 Task: Change  the formatting of the data  Which is Greater than 10 in conditional formating, put the option 'Green Fill with Dark Green Text. . 'In the sheet   Powerhouse Sales log book
Action: Mouse moved to (51, 248)
Screenshot: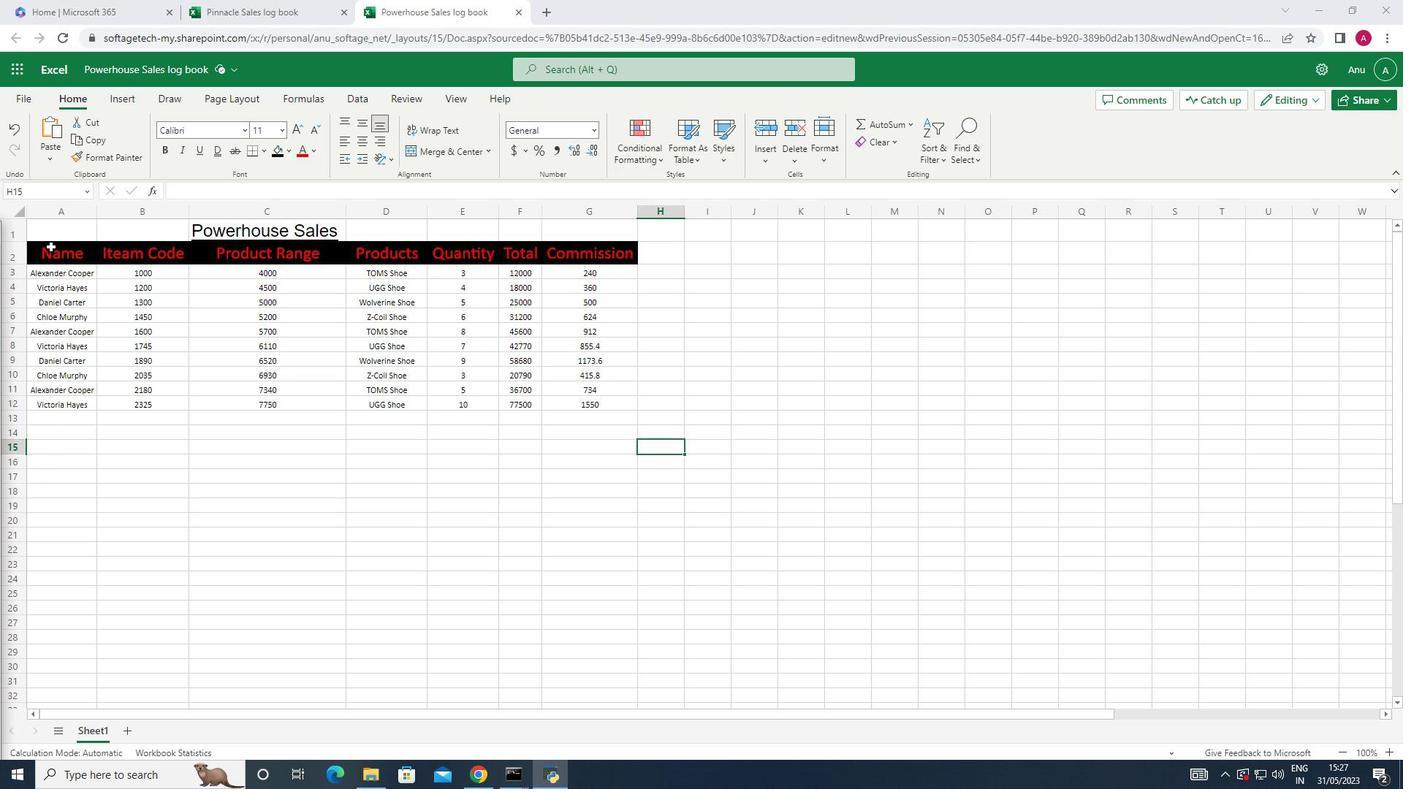 
Action: Mouse pressed left at (51, 248)
Screenshot: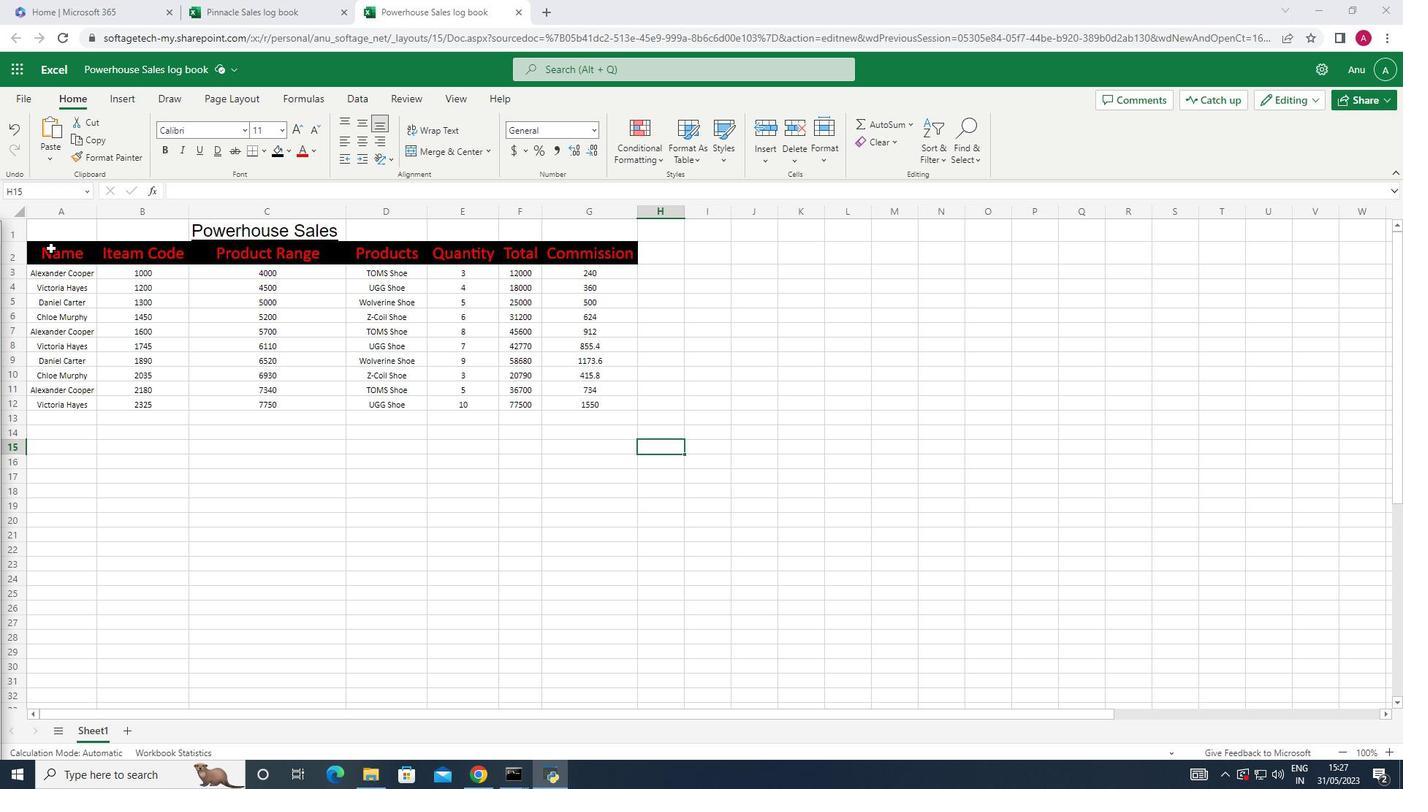 
Action: Mouse moved to (654, 157)
Screenshot: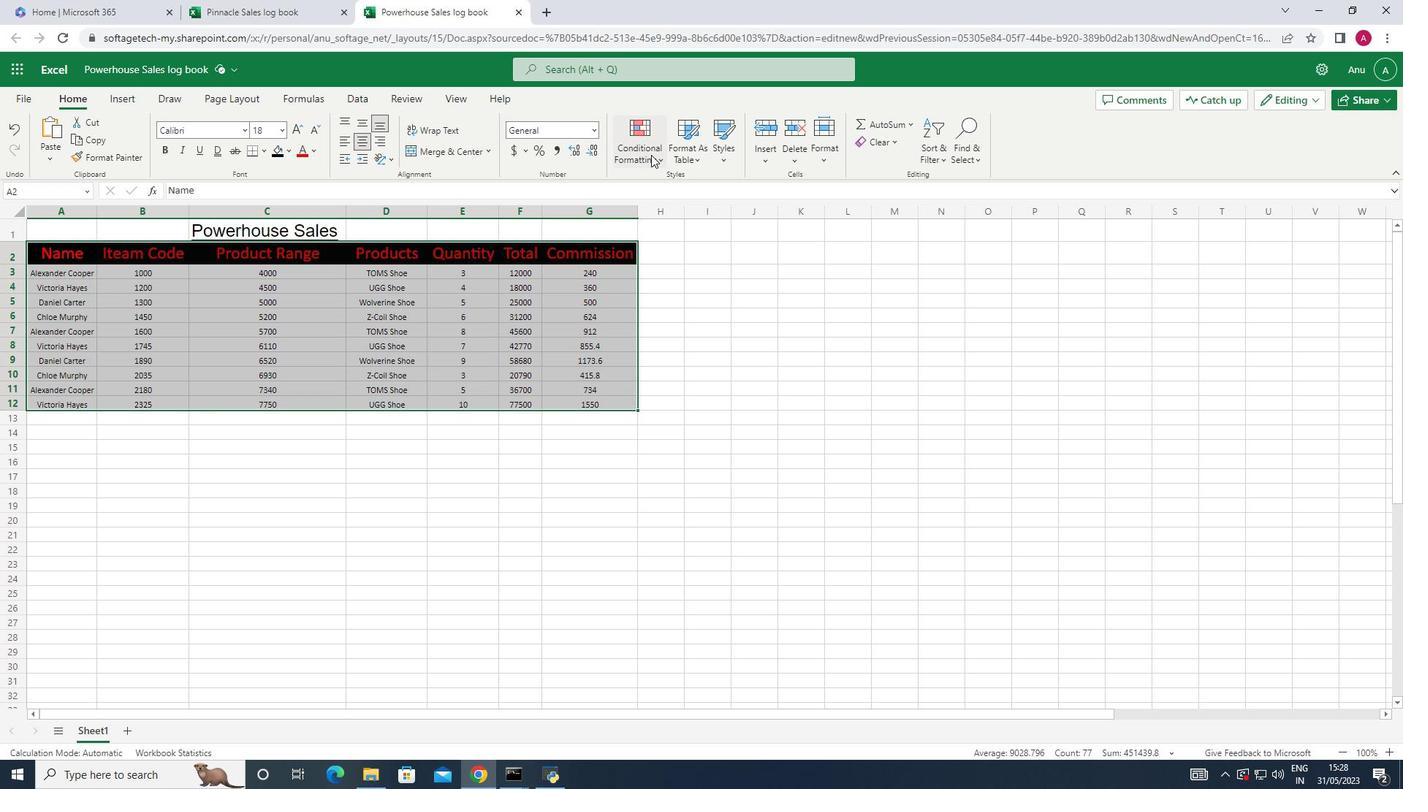 
Action: Mouse pressed left at (654, 157)
Screenshot: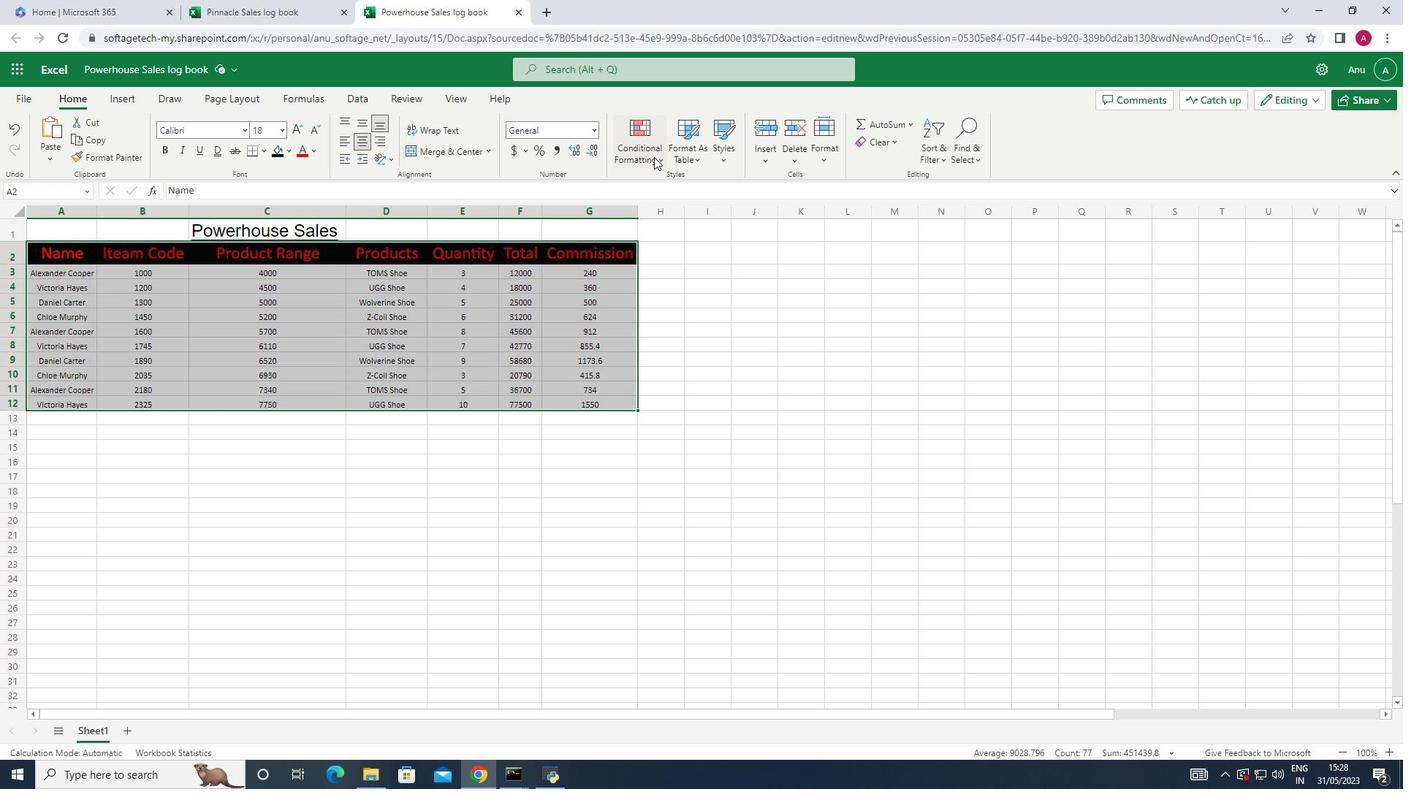 
Action: Mouse moved to (802, 200)
Screenshot: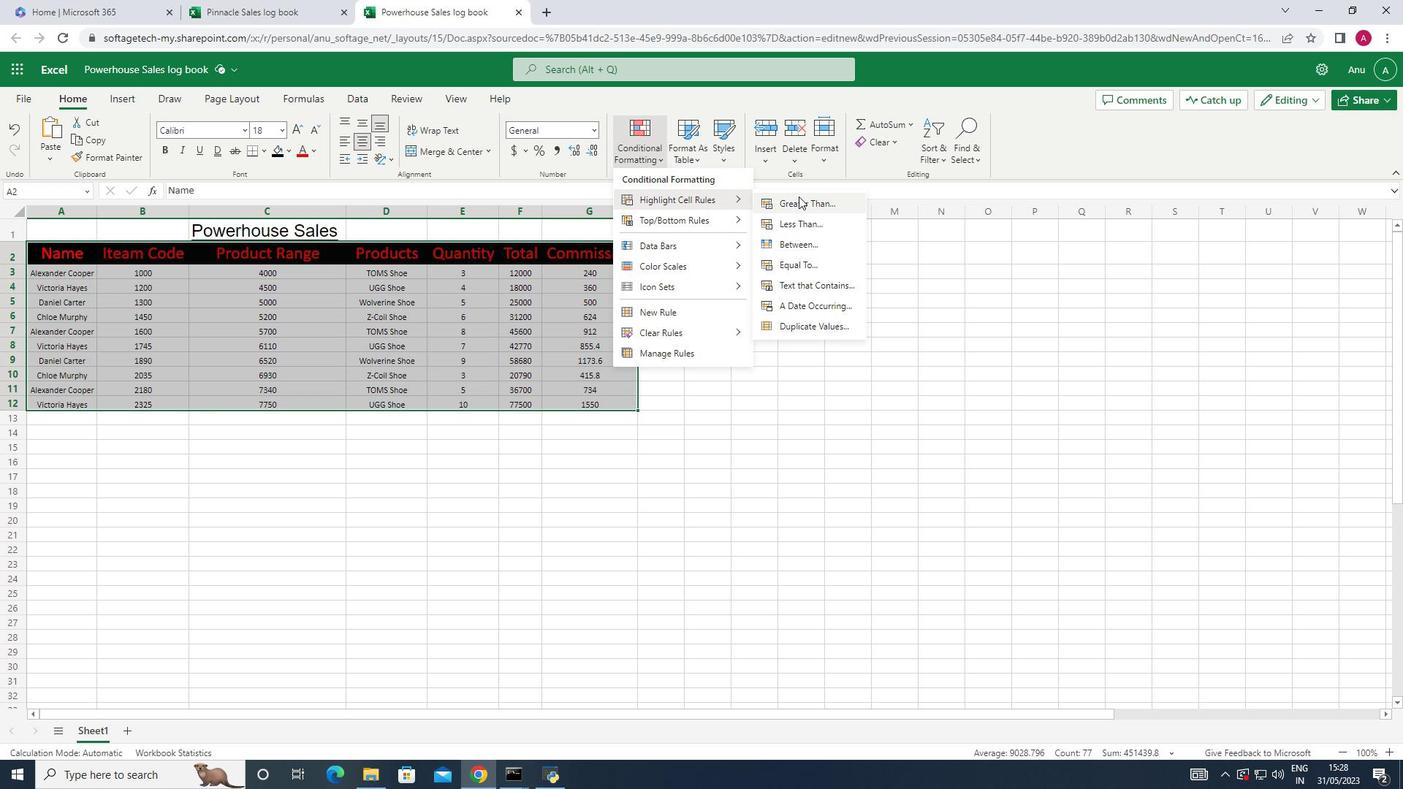 
Action: Mouse pressed left at (802, 200)
Screenshot: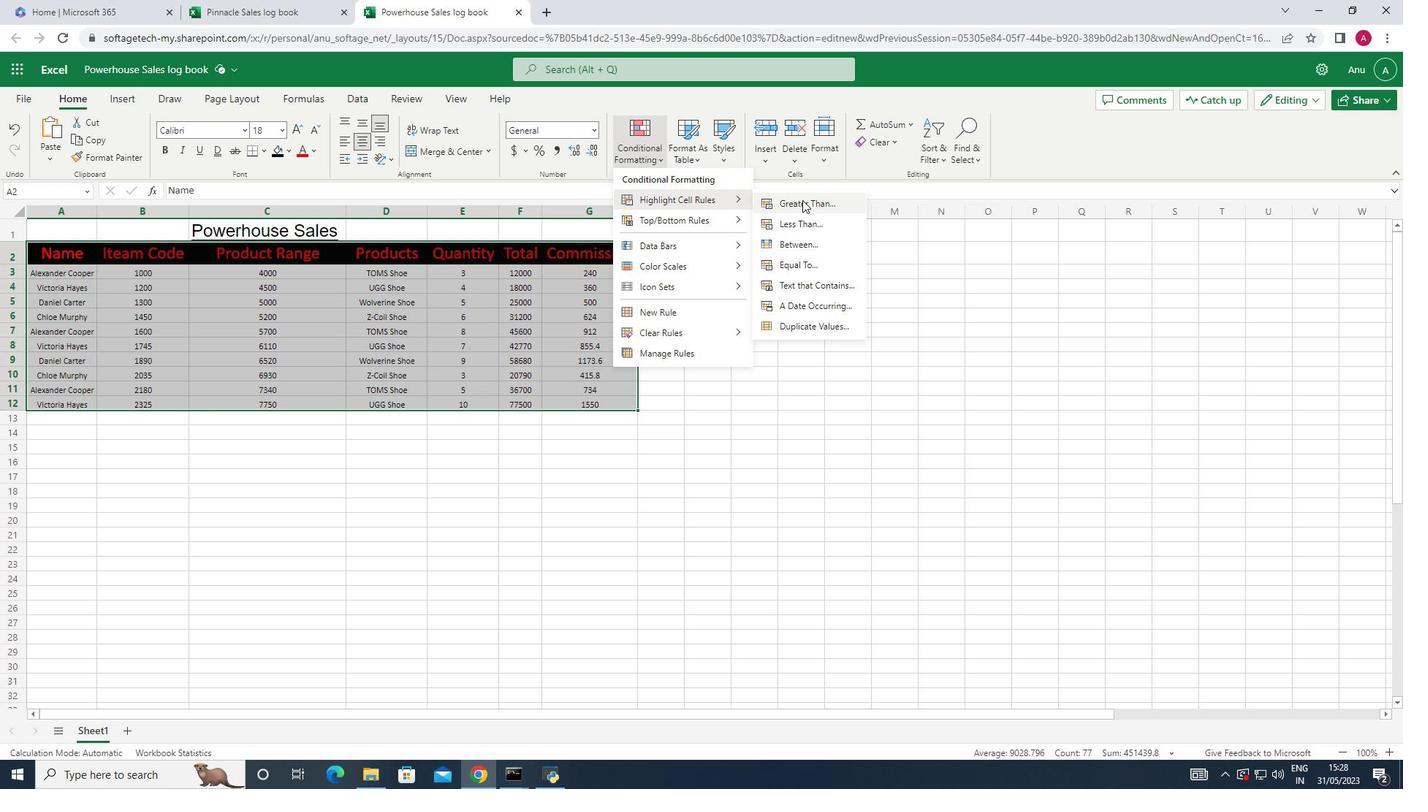 
Action: Mouse moved to (1116, 414)
Screenshot: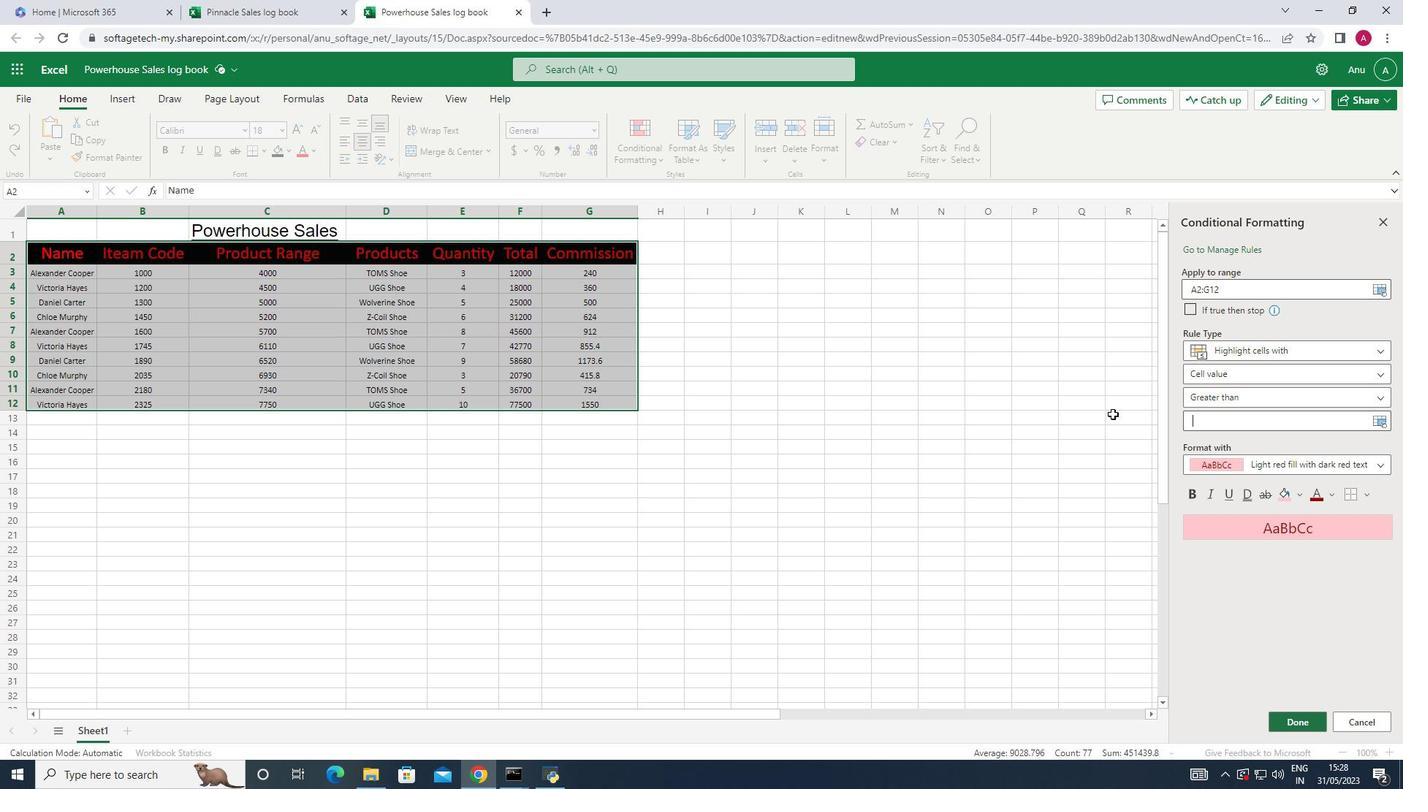 
Action: Key pressed 10
Screenshot: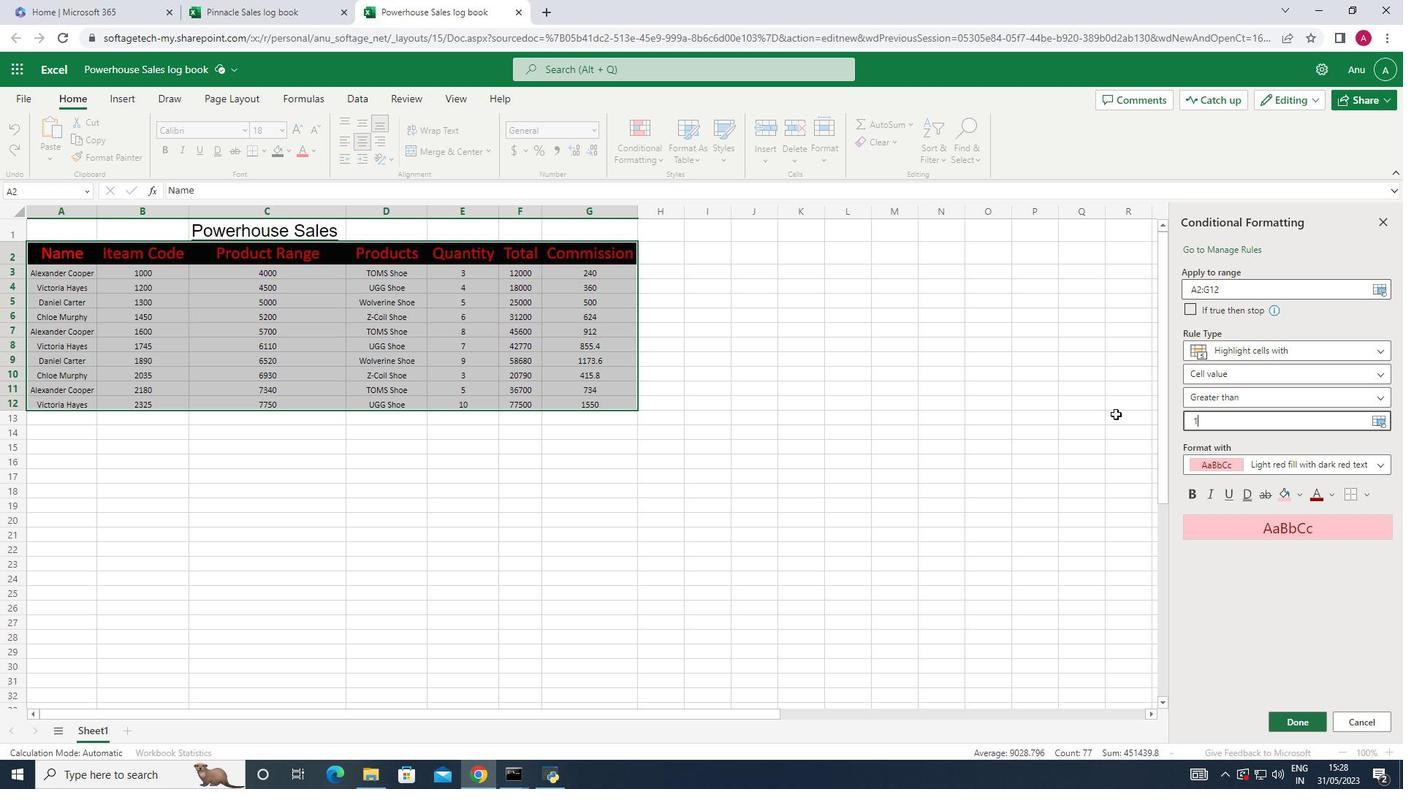 
Action: Mouse moved to (1331, 492)
Screenshot: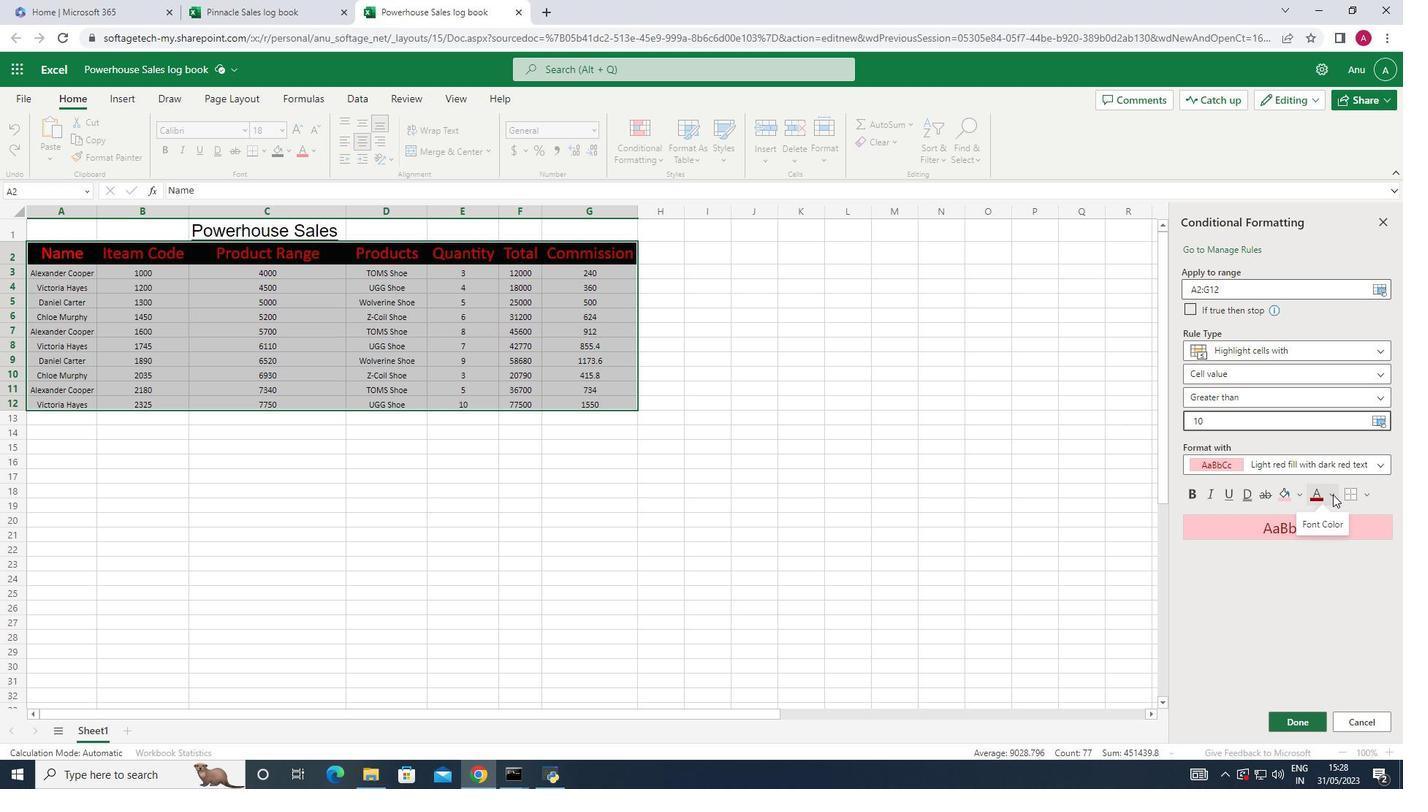 
Action: Mouse pressed left at (1331, 492)
Screenshot: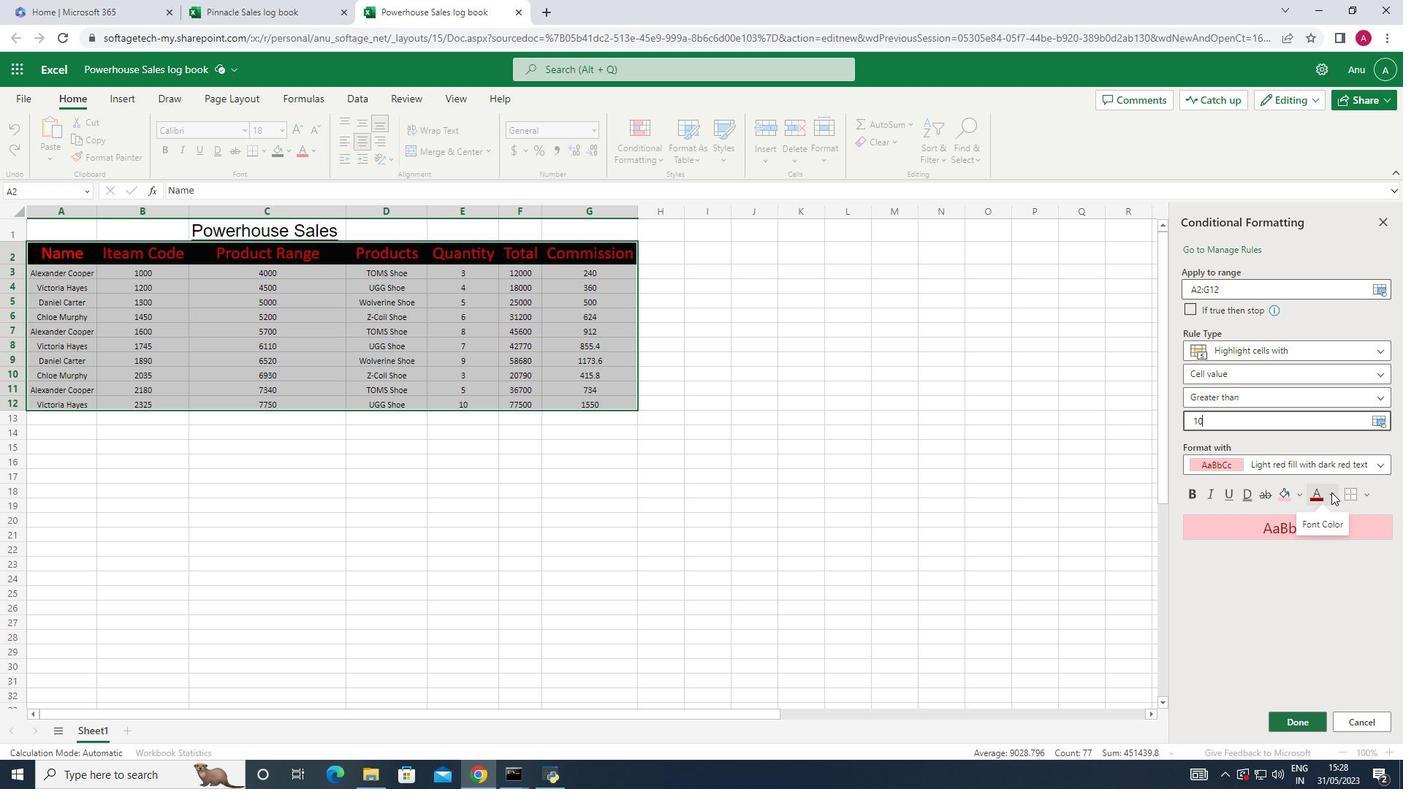 
Action: Mouse moved to (1379, 643)
Screenshot: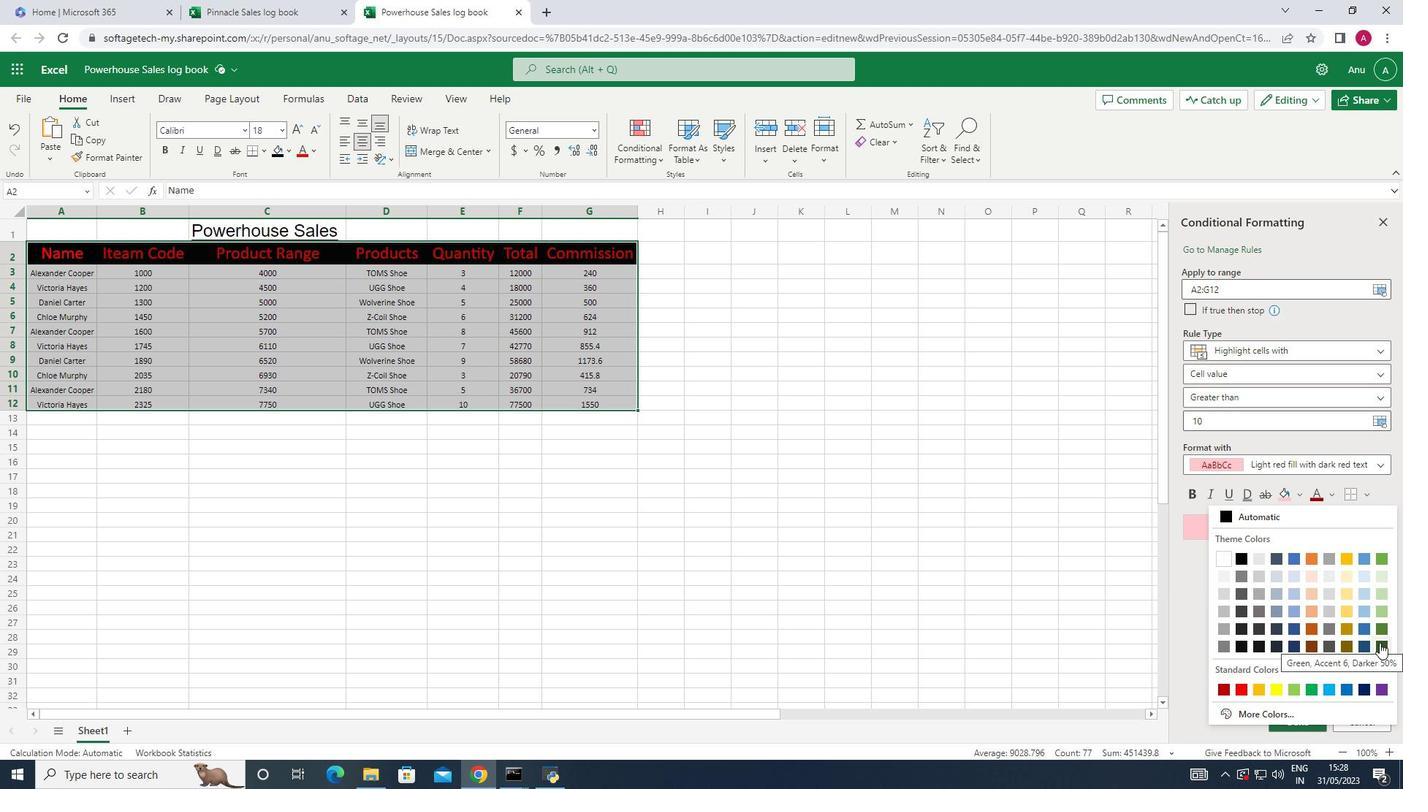 
Action: Mouse pressed left at (1379, 643)
Screenshot: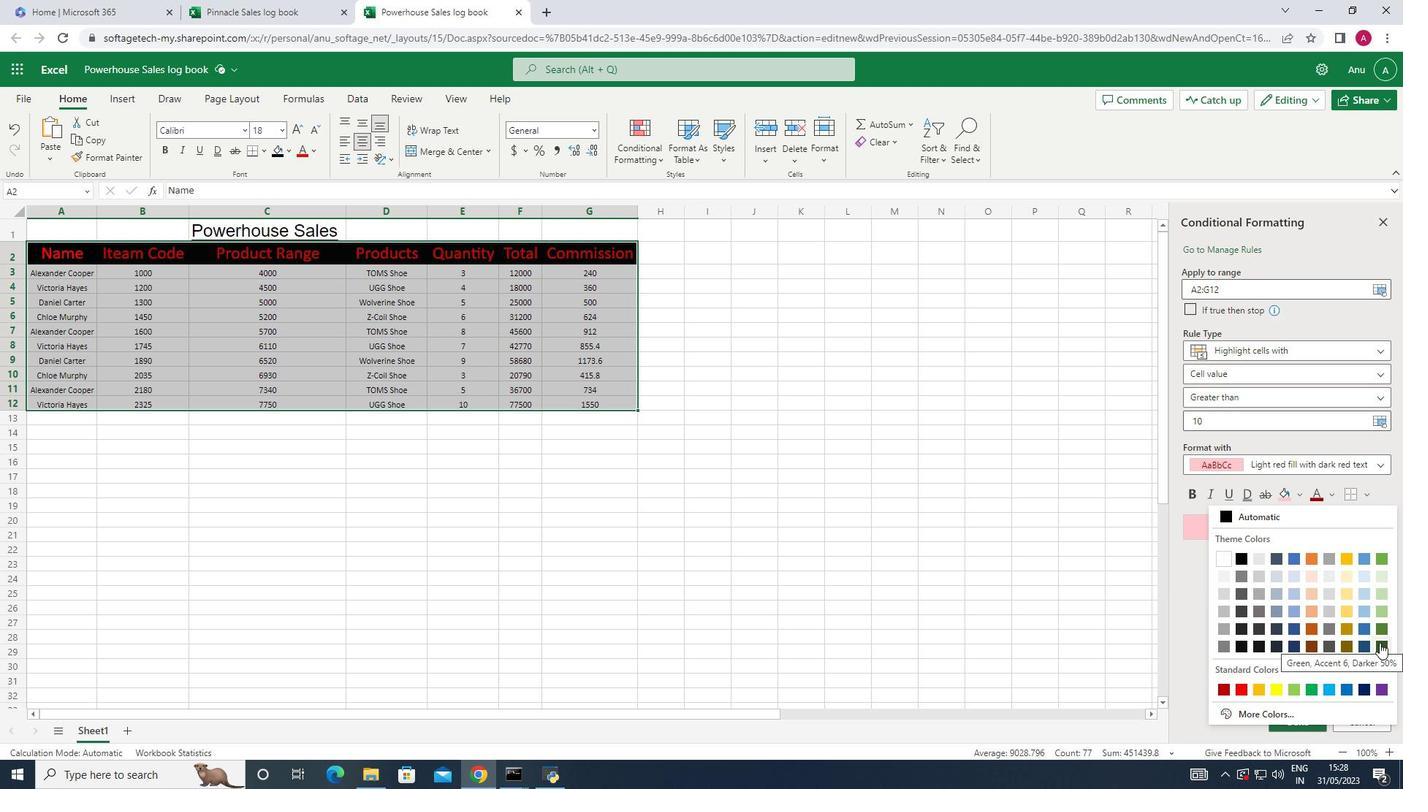 
Action: Mouse moved to (1301, 497)
Screenshot: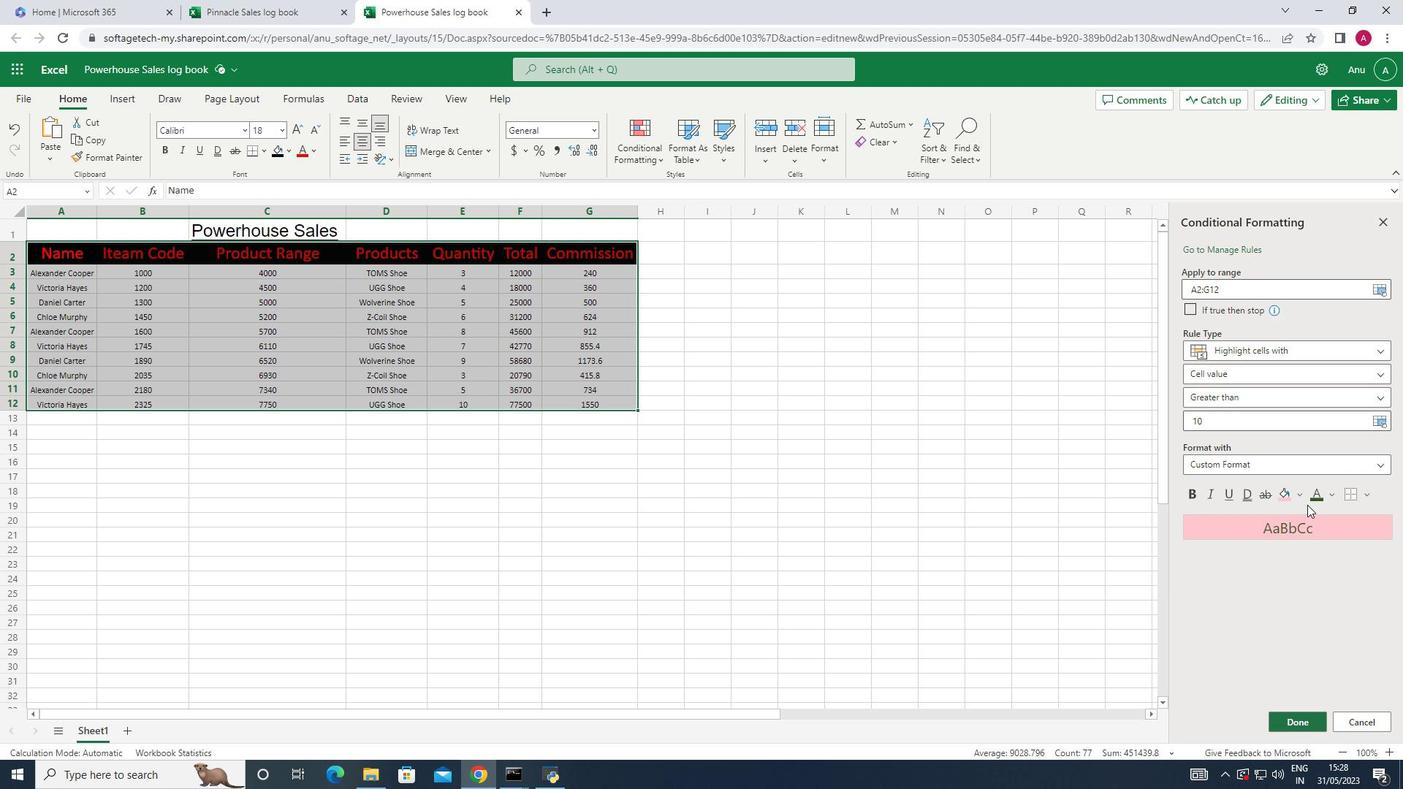 
Action: Mouse pressed left at (1301, 497)
Screenshot: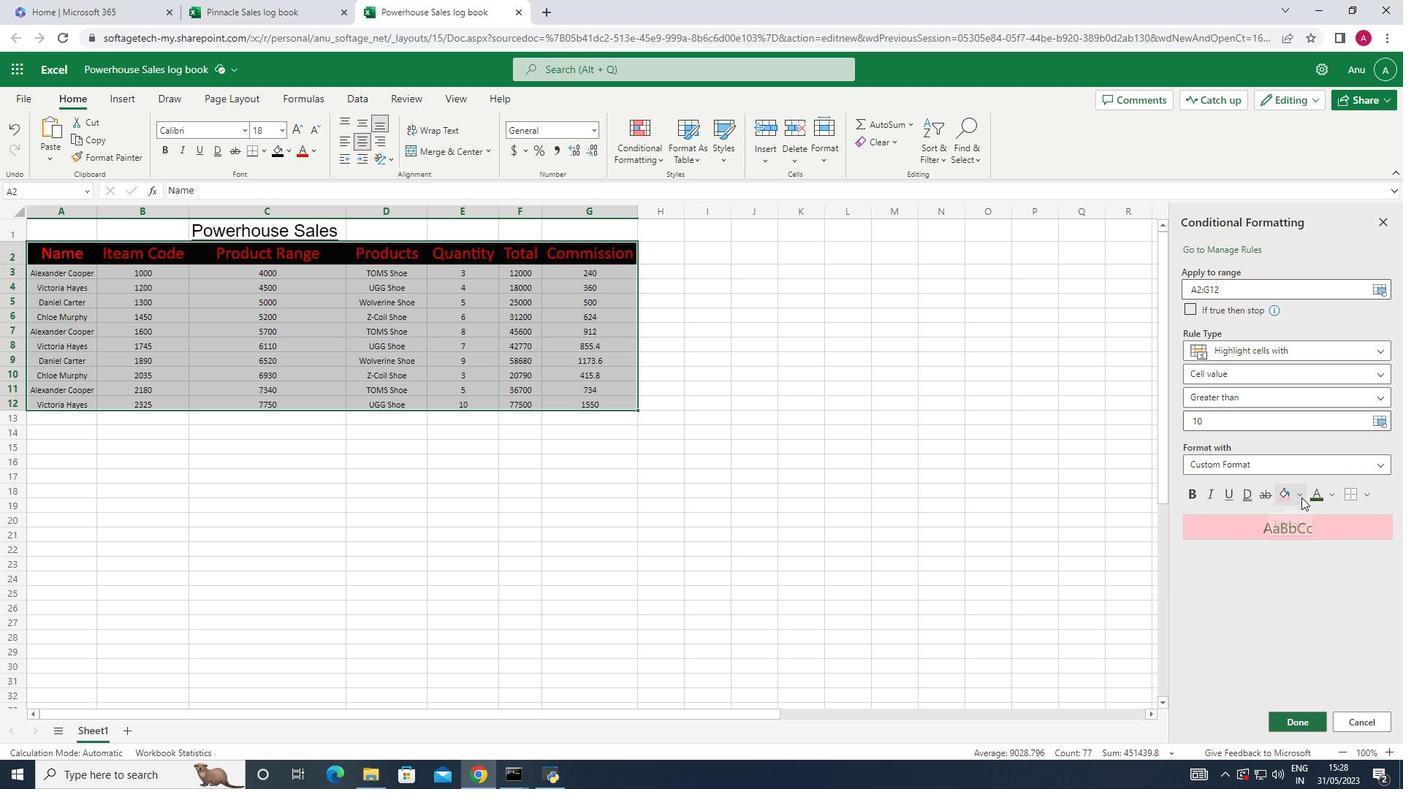 
Action: Mouse moved to (1294, 663)
Screenshot: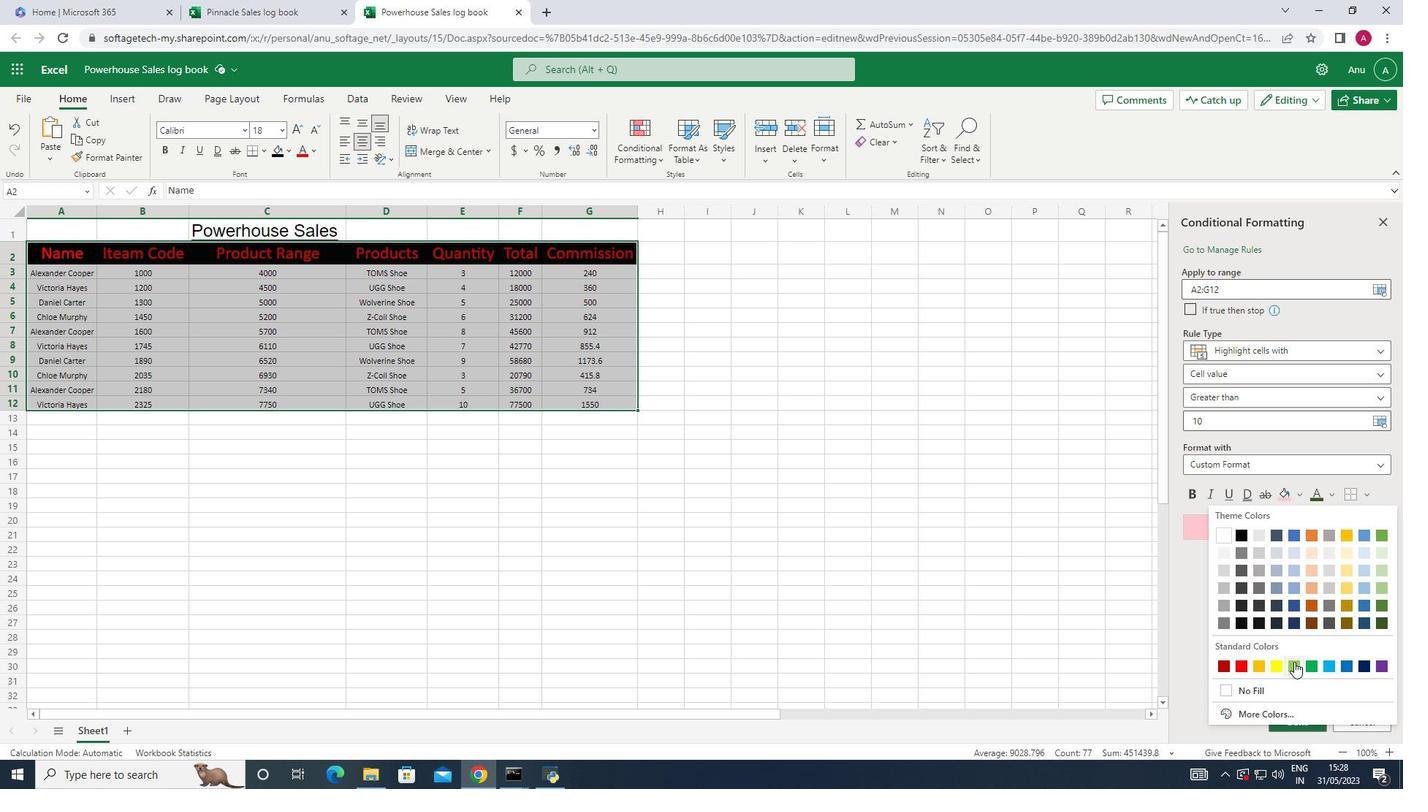 
Action: Mouse pressed left at (1294, 663)
Screenshot: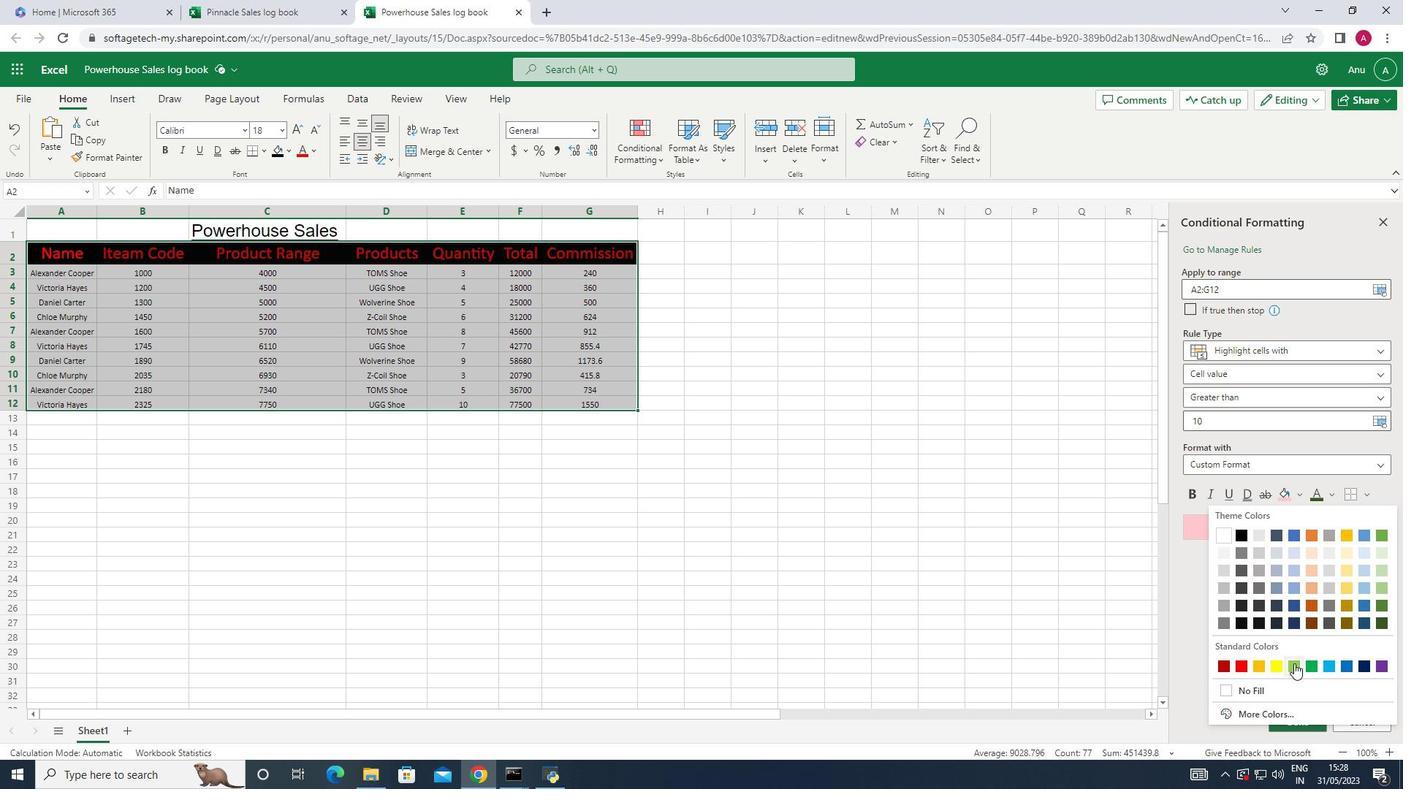 
Action: Mouse moved to (1294, 724)
Screenshot: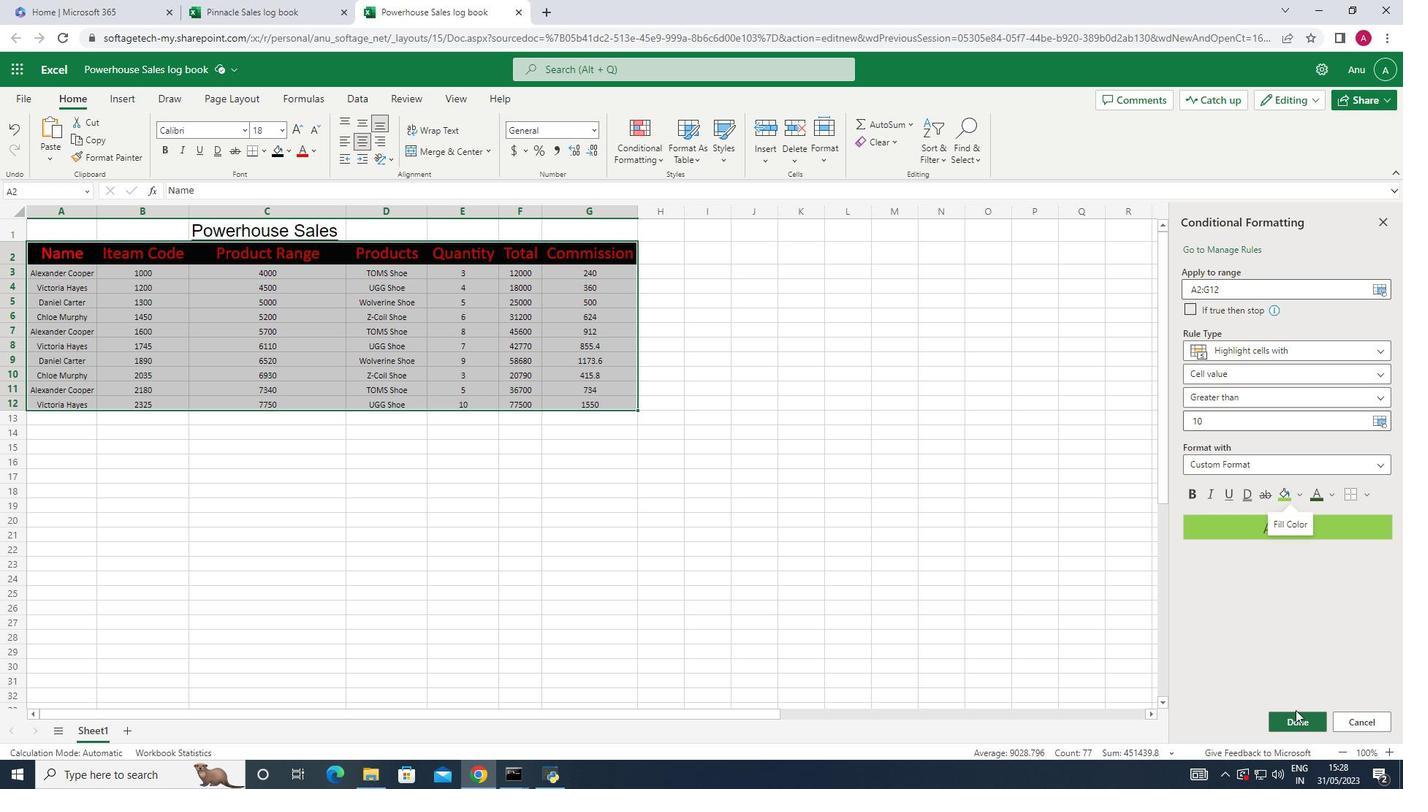 
Action: Mouse pressed left at (1294, 724)
Screenshot: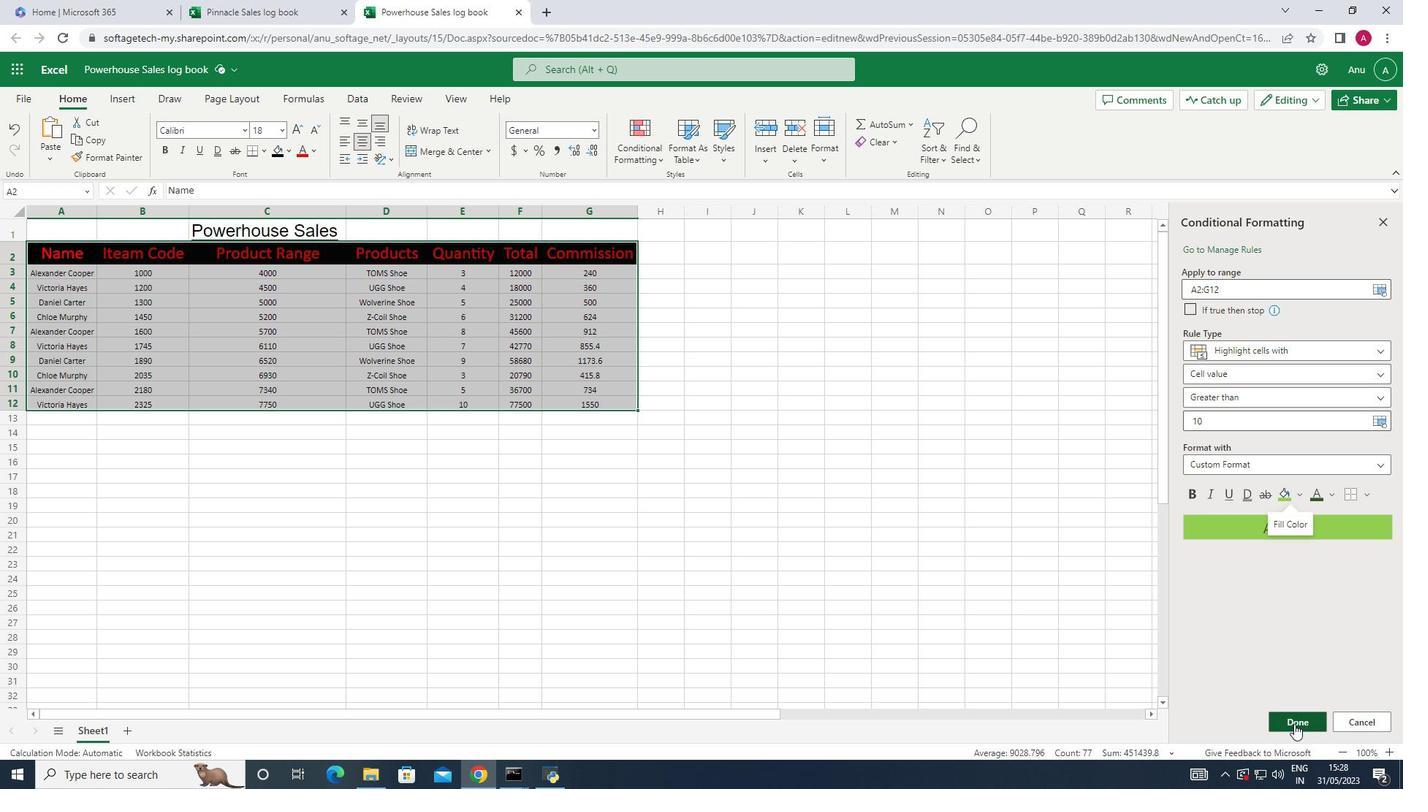 
Action: Mouse moved to (828, 382)
Screenshot: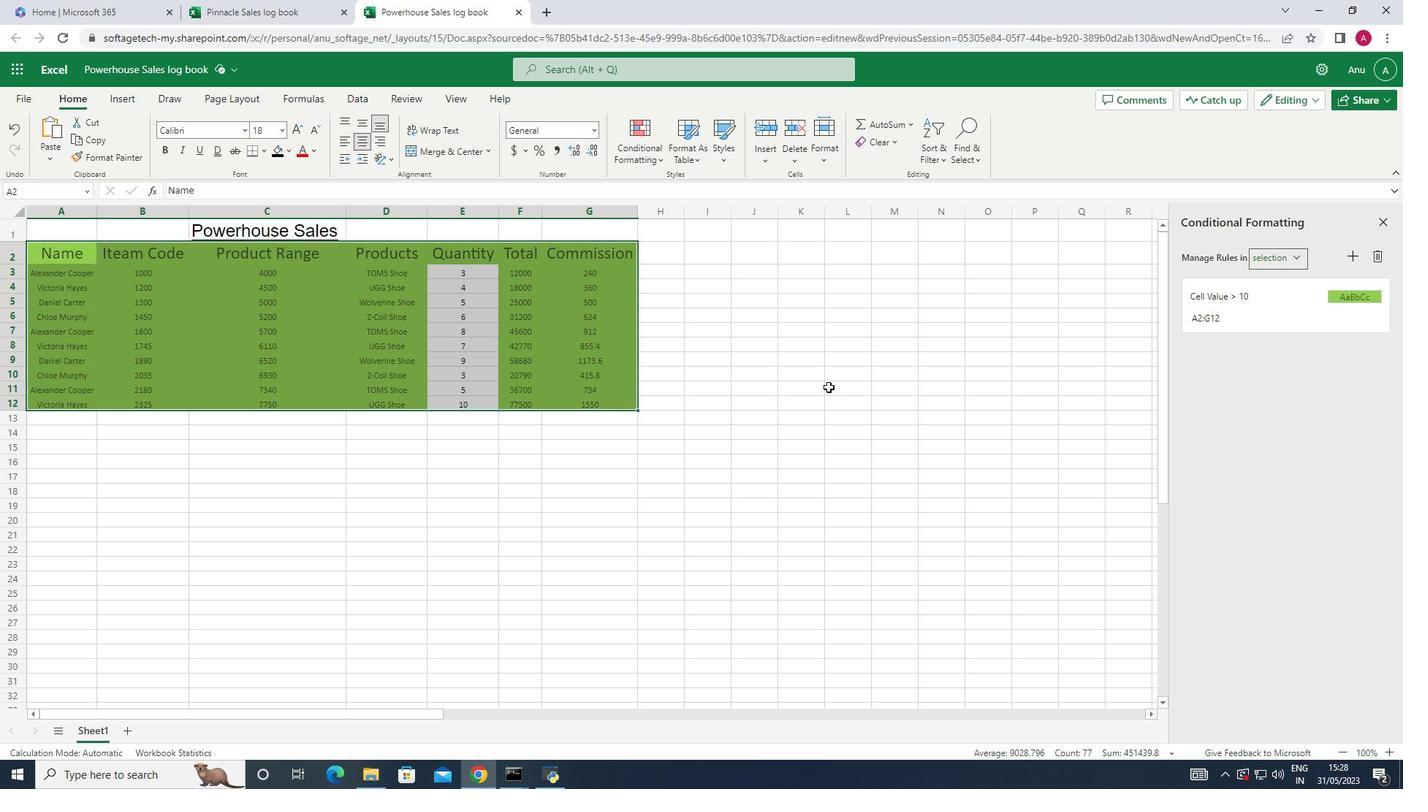 
Action: Mouse pressed left at (828, 382)
Screenshot: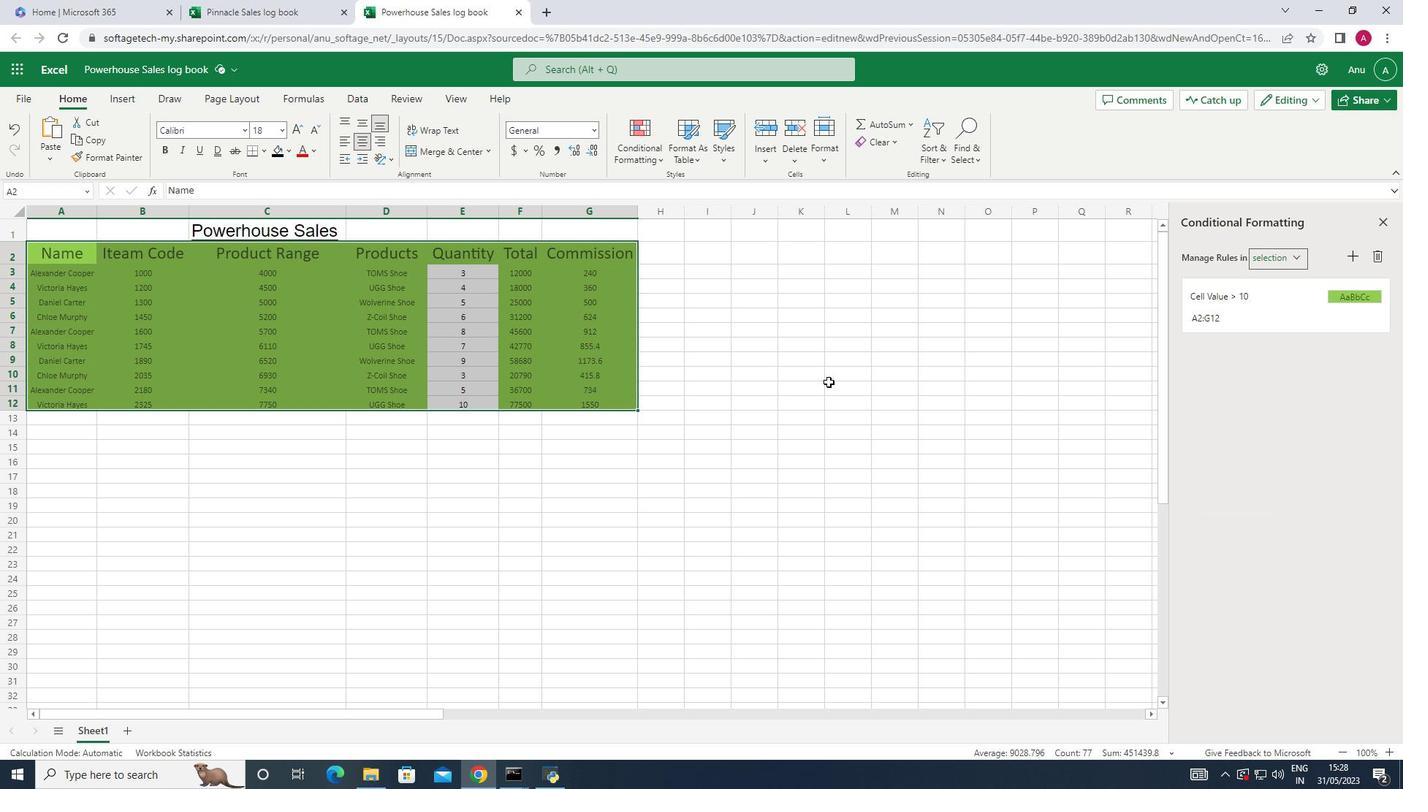 
Action: Mouse moved to (825, 381)
Screenshot: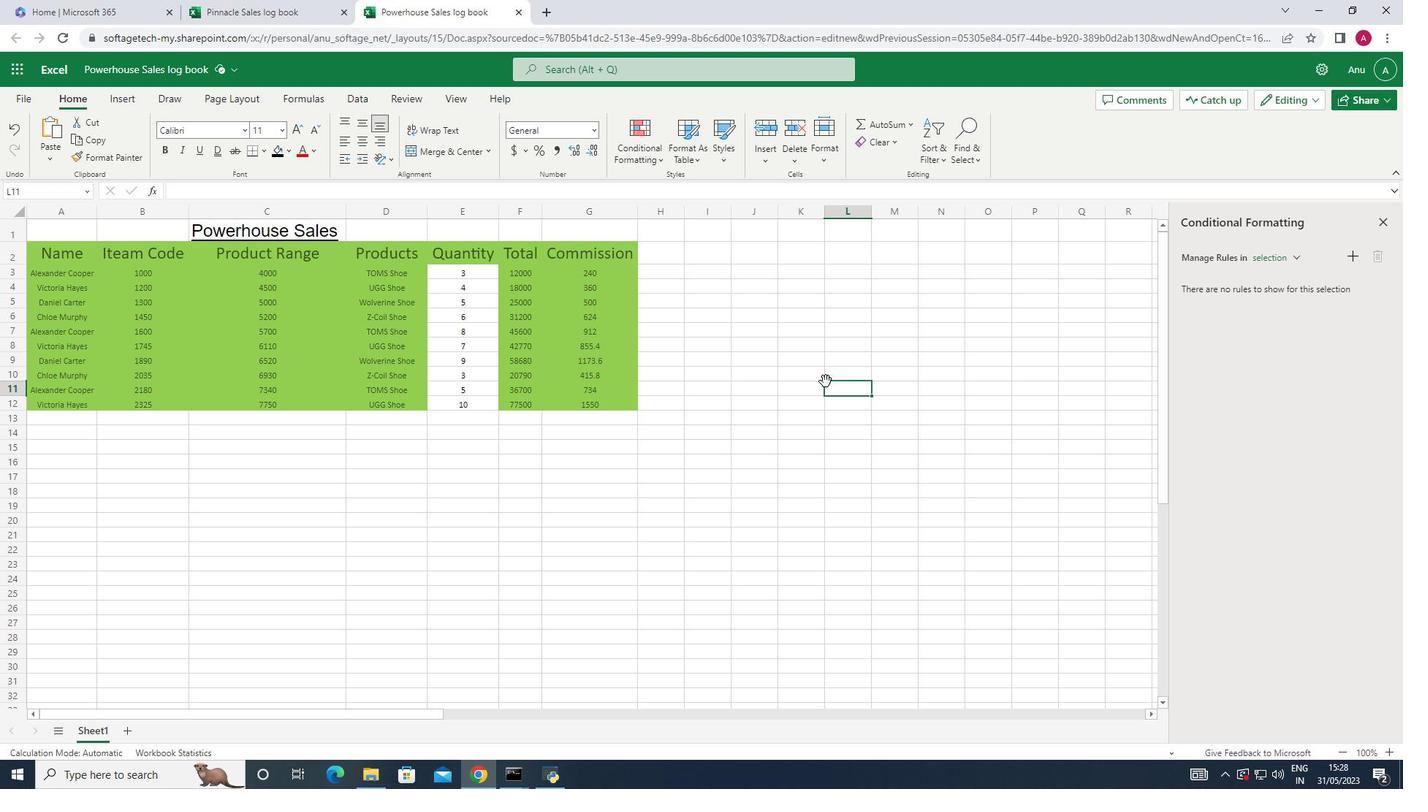 
